 Task: Make in the project AgileDream a sprint 'Automated Testing Sprint'. Create in the project AgileDream a sprint 'Automated Testing Sprint'. Add in the project AgileDream a sprint 'Automated Testing Sprint'
Action: Mouse moved to (235, 61)
Screenshot: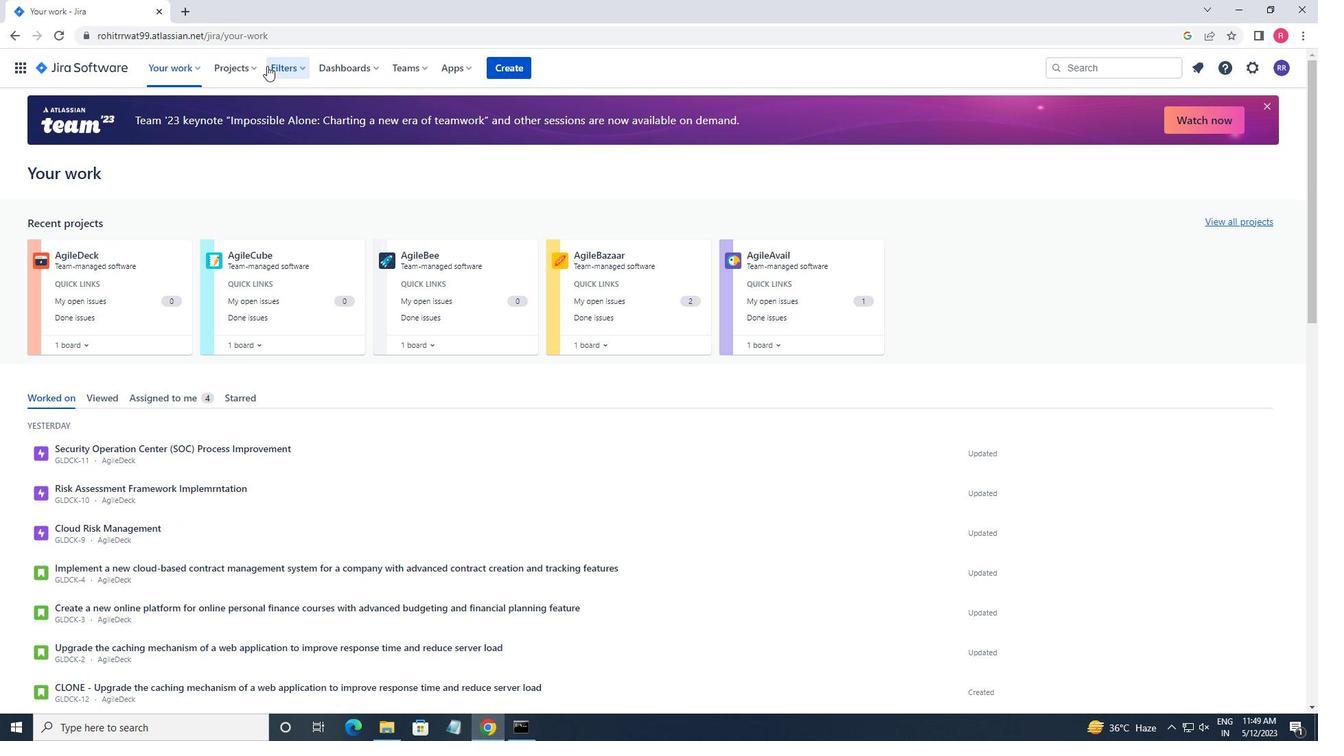 
Action: Mouse pressed left at (235, 61)
Screenshot: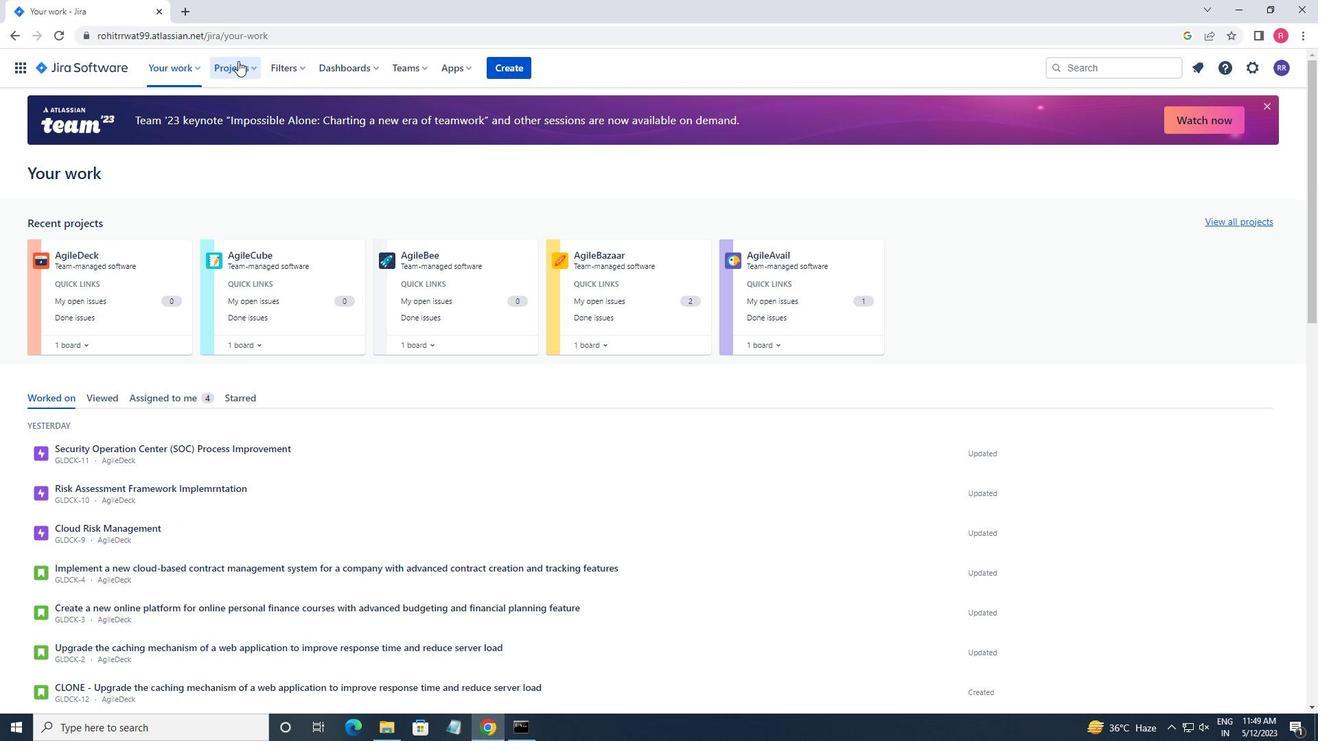 
Action: Mouse moved to (273, 116)
Screenshot: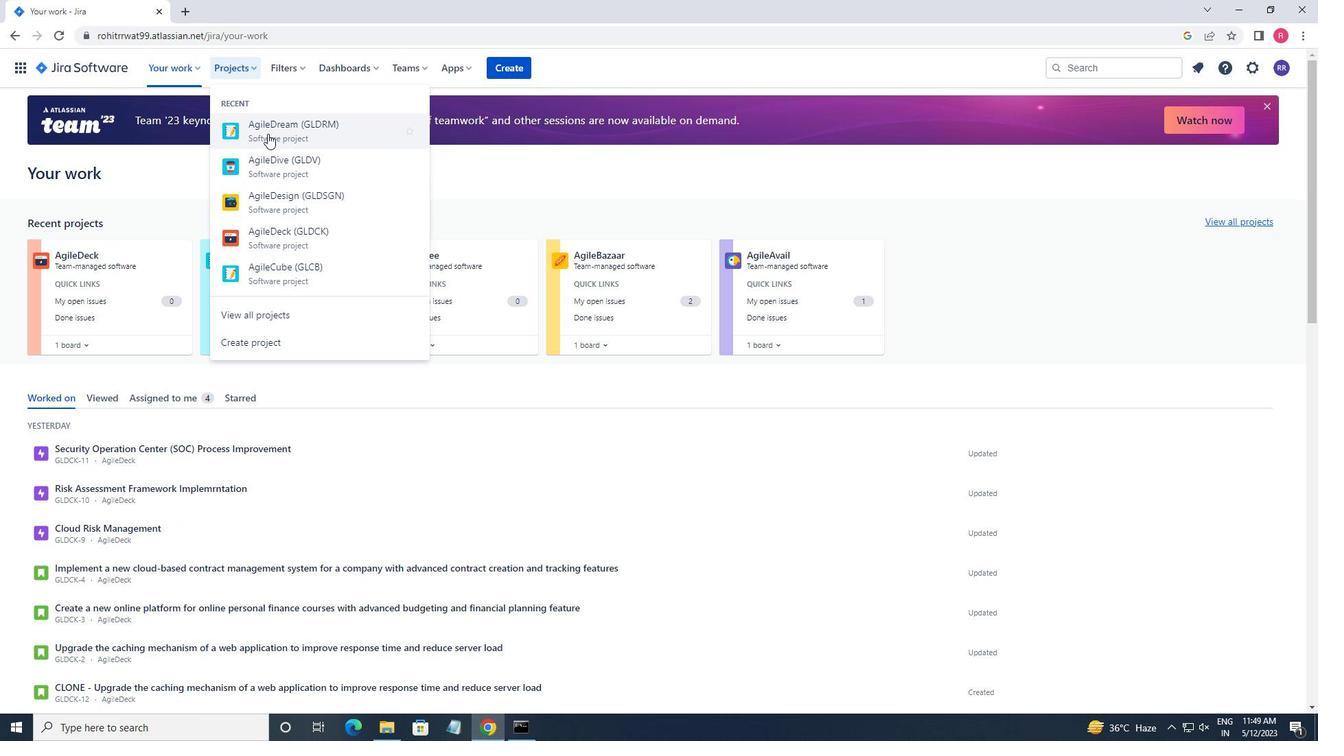 
Action: Mouse pressed left at (273, 116)
Screenshot: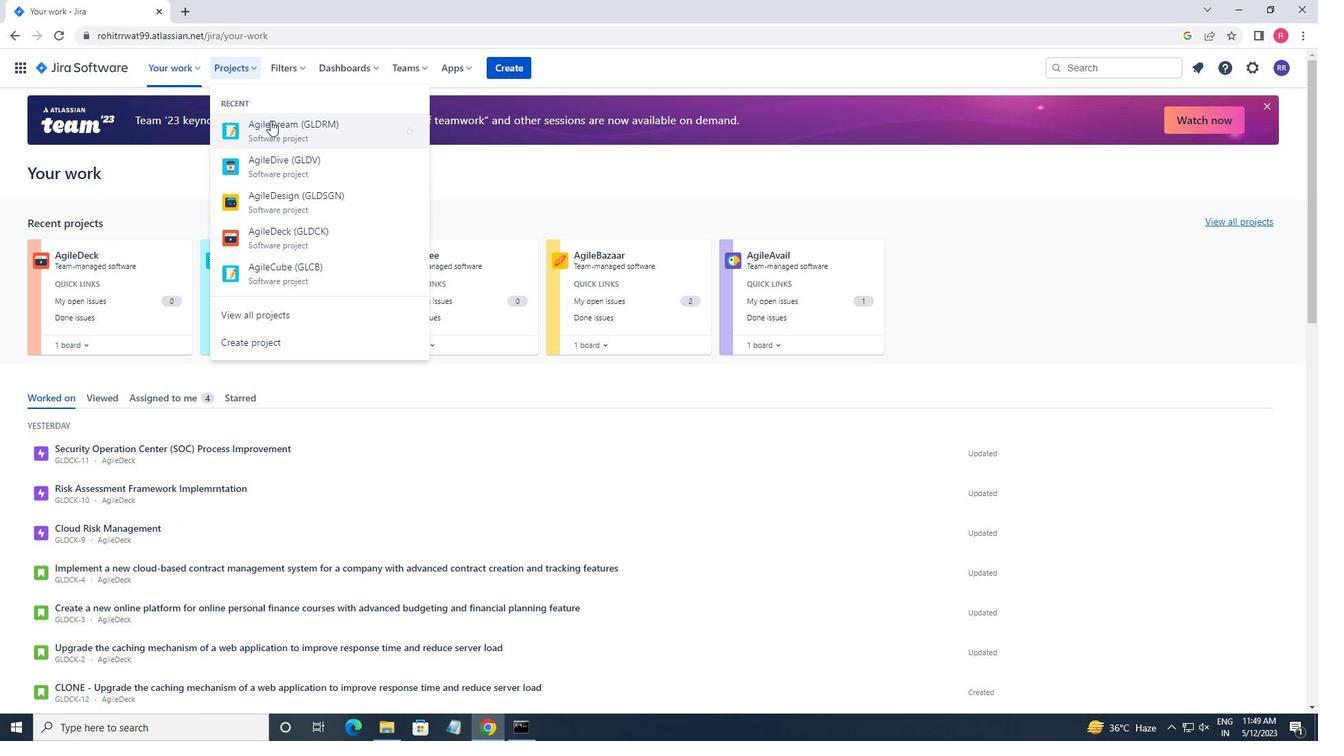 
Action: Mouse moved to (65, 213)
Screenshot: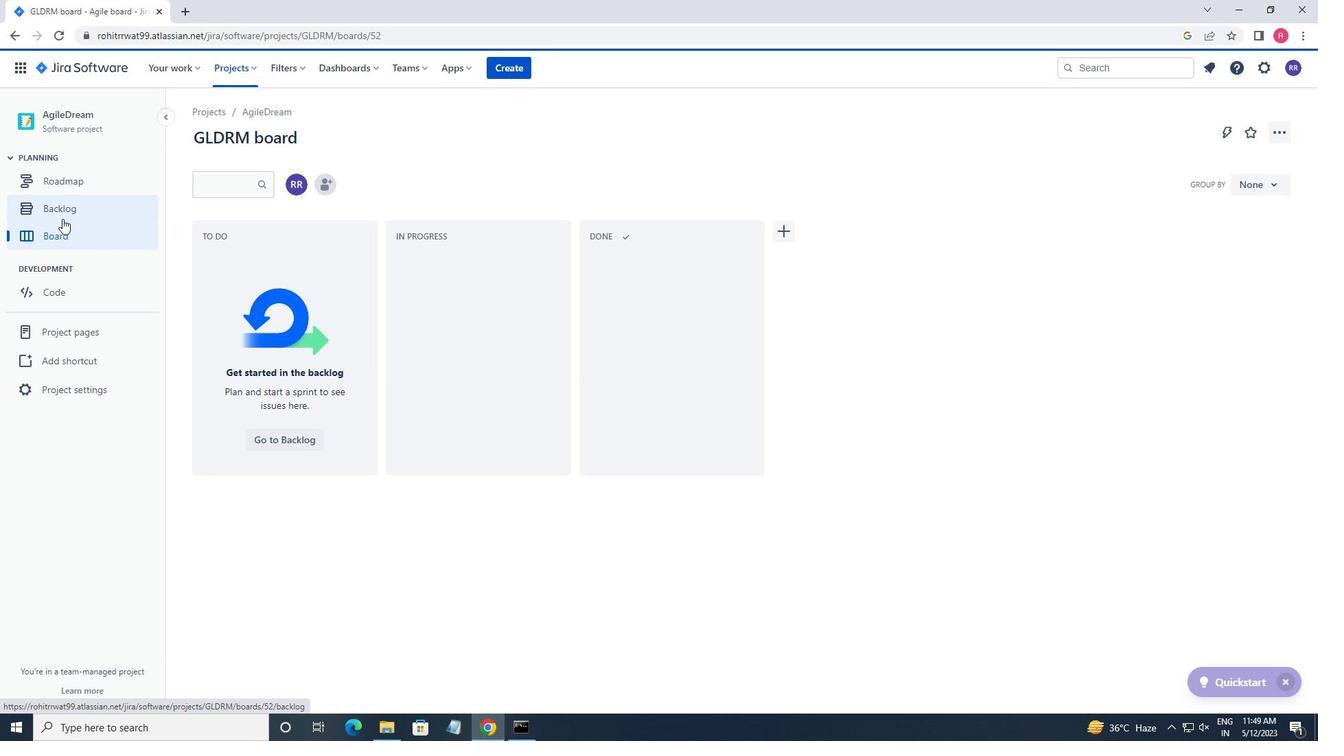 
Action: Mouse pressed left at (65, 213)
Screenshot: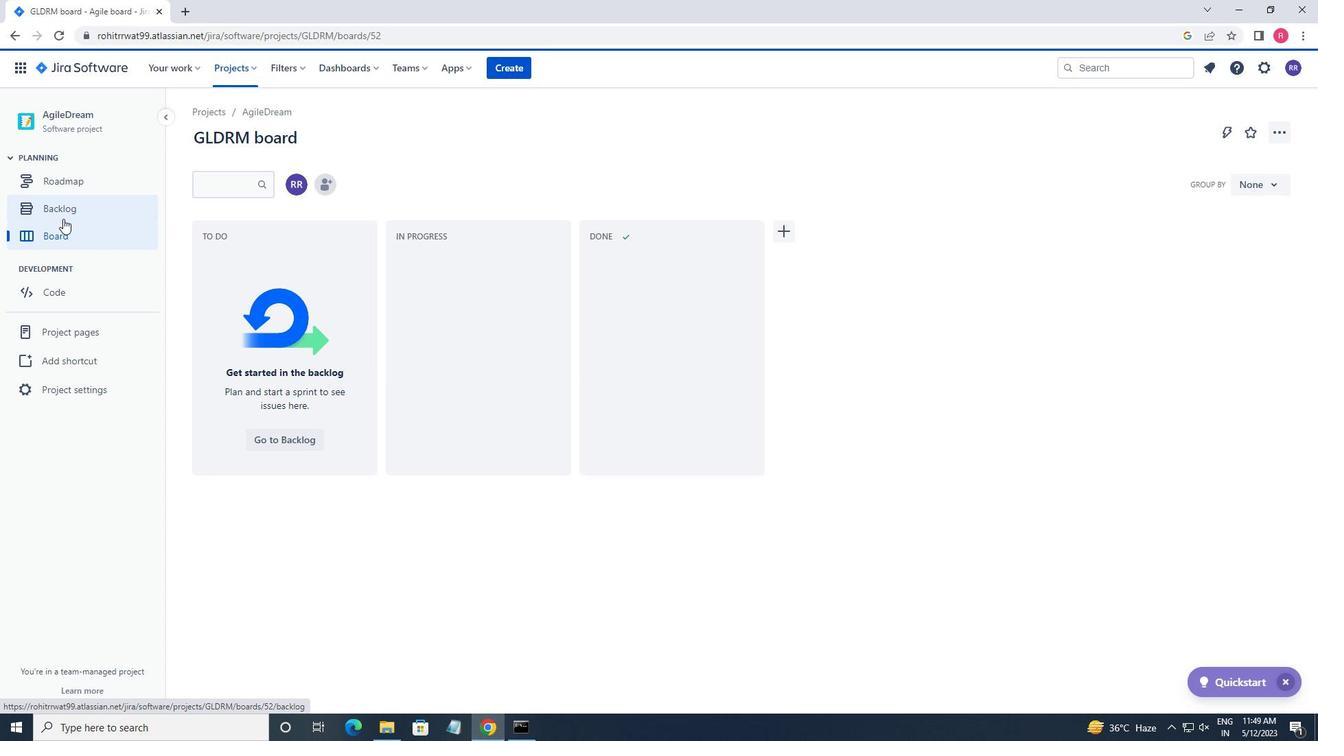 
Action: Mouse moved to (480, 219)
Screenshot: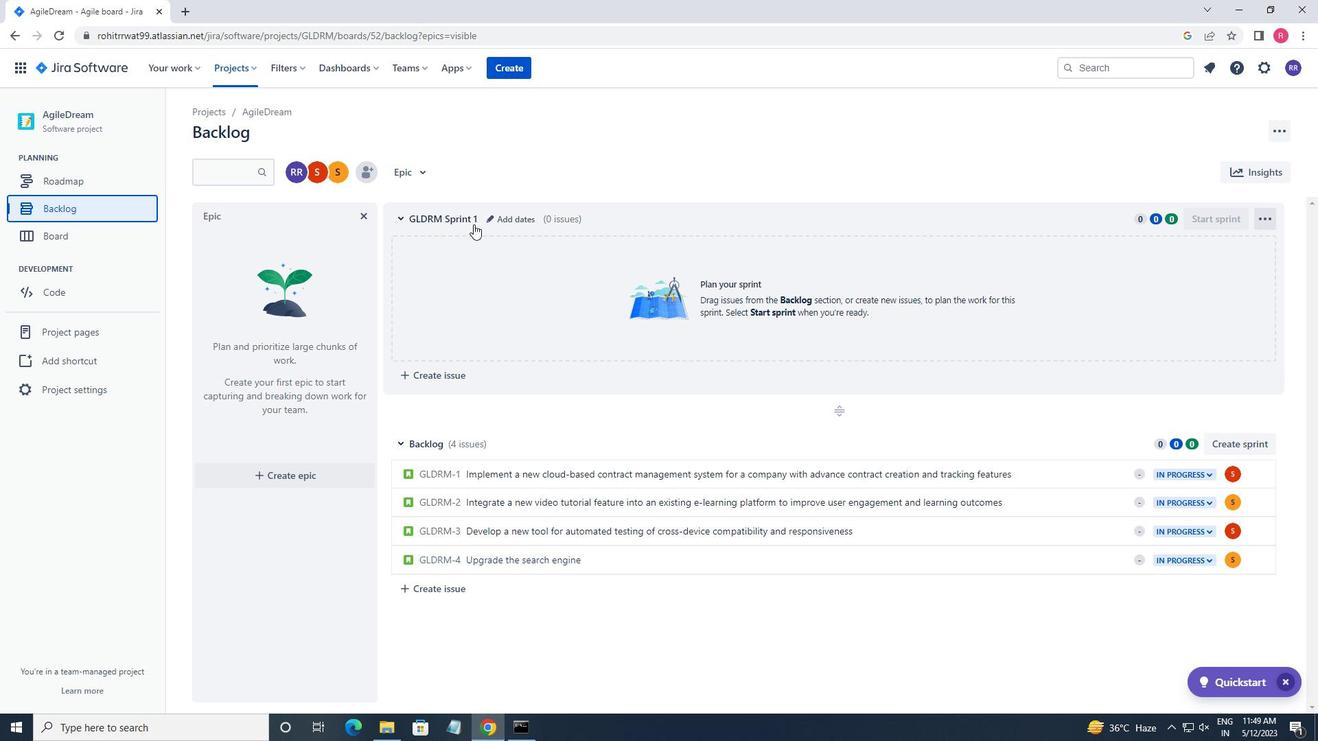 
Action: Mouse pressed left at (480, 219)
Screenshot: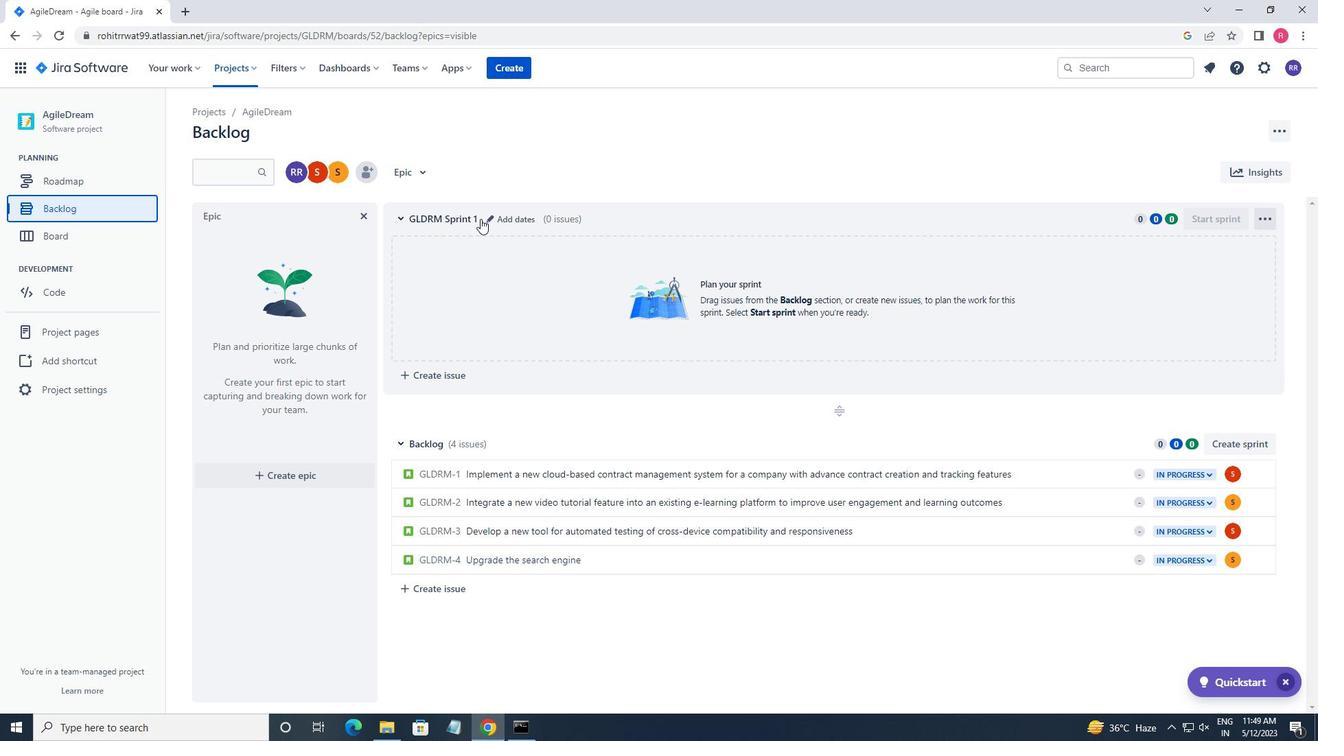 
Action: Mouse moved to (494, 218)
Screenshot: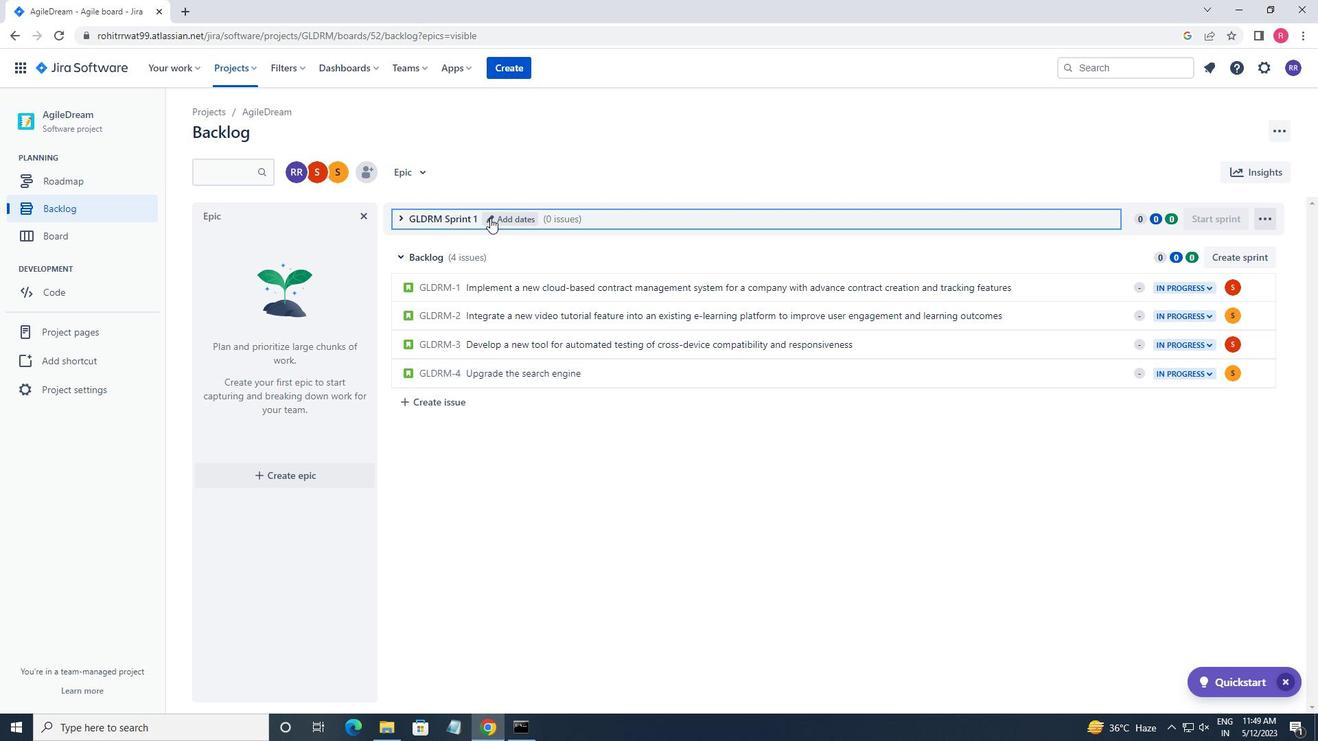 
Action: Mouse pressed left at (494, 218)
Screenshot: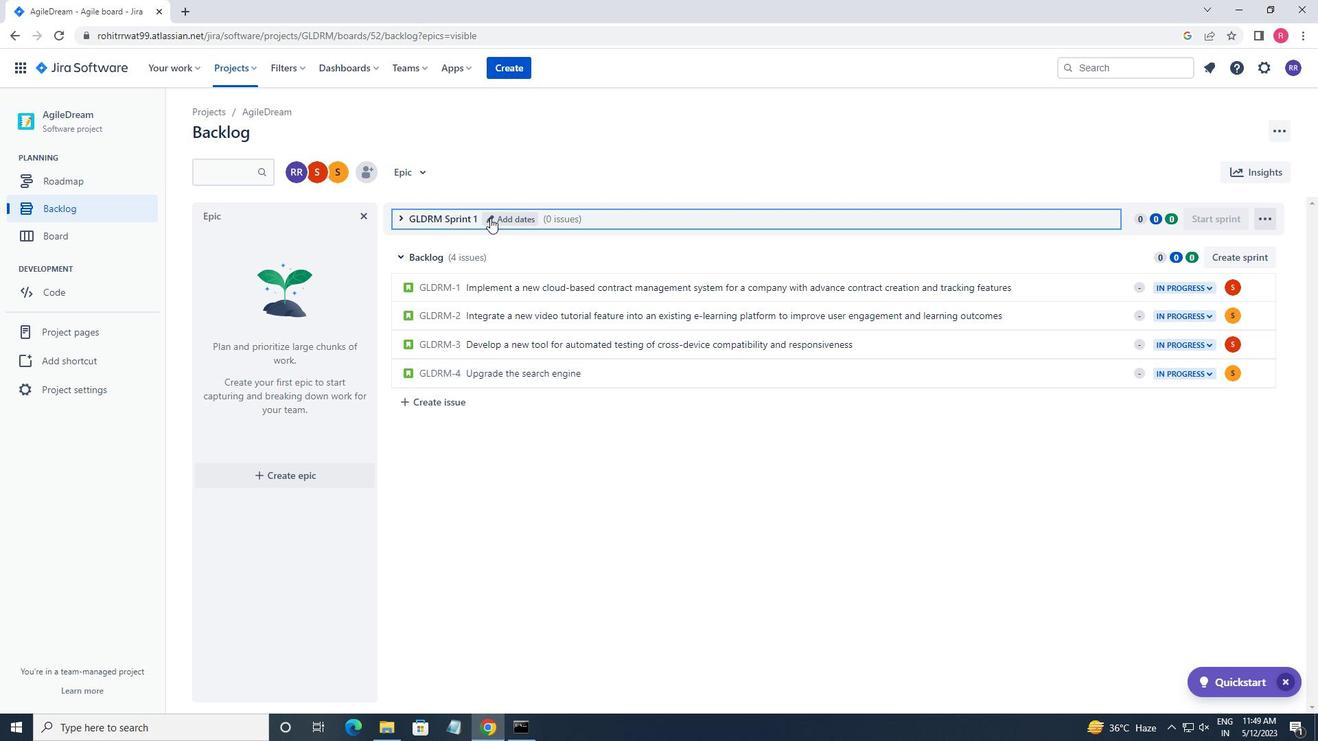 
Action: Mouse moved to (495, 219)
Screenshot: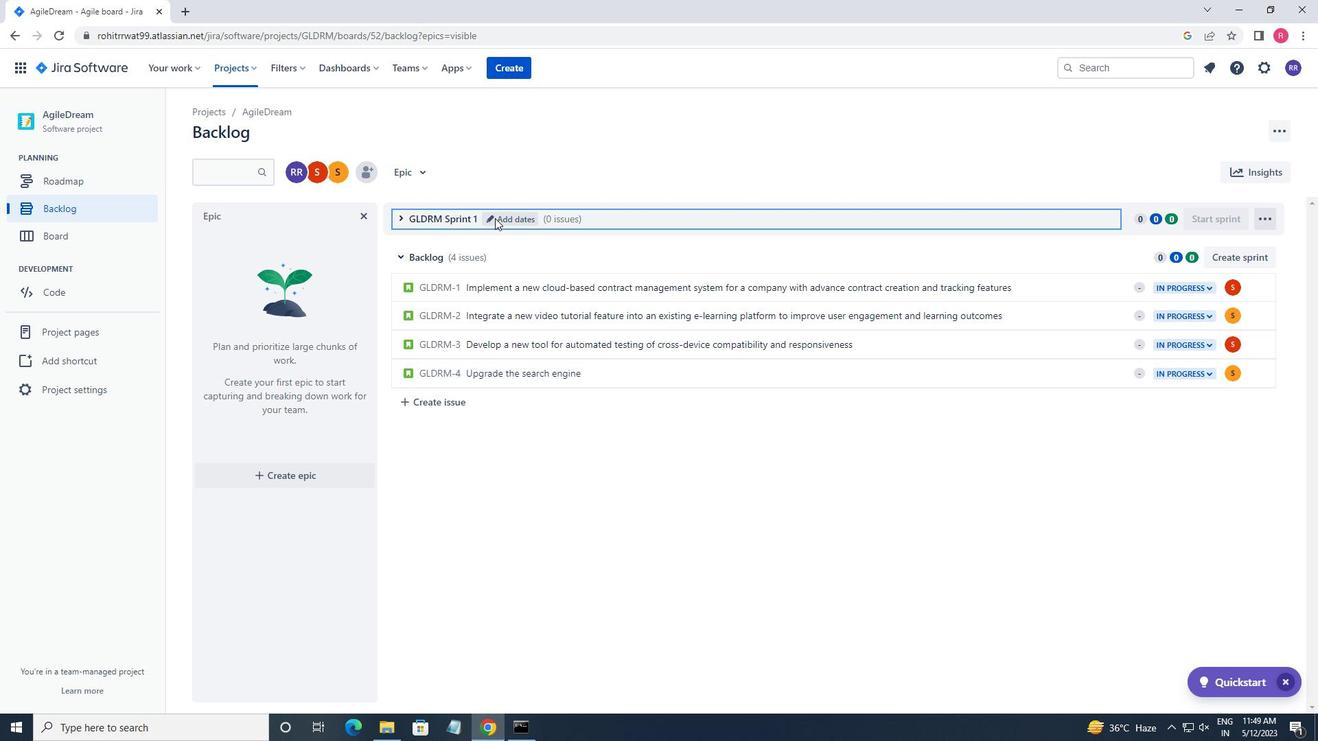 
Action: Key pressed <Key.backspace><Key.backspace><Key.backspace><Key.backspace><Key.backspace><Key.backspace><Key.backspace><Key.backspace><Key.backspace><Key.backspace><Key.backspace><Key.backspace><Key.backspace><Key.backspace><Key.backspace><Key.backspace><Key.backspace><Key.backspace><Key.backspace><Key.backspace><Key.backspace><Key.backspace><Key.backspace><Key.backspace><Key.shift>AUTOMATED<Key.space><Key.shift>TESTING<Key.space><Key.shift>SPRINT
Screenshot: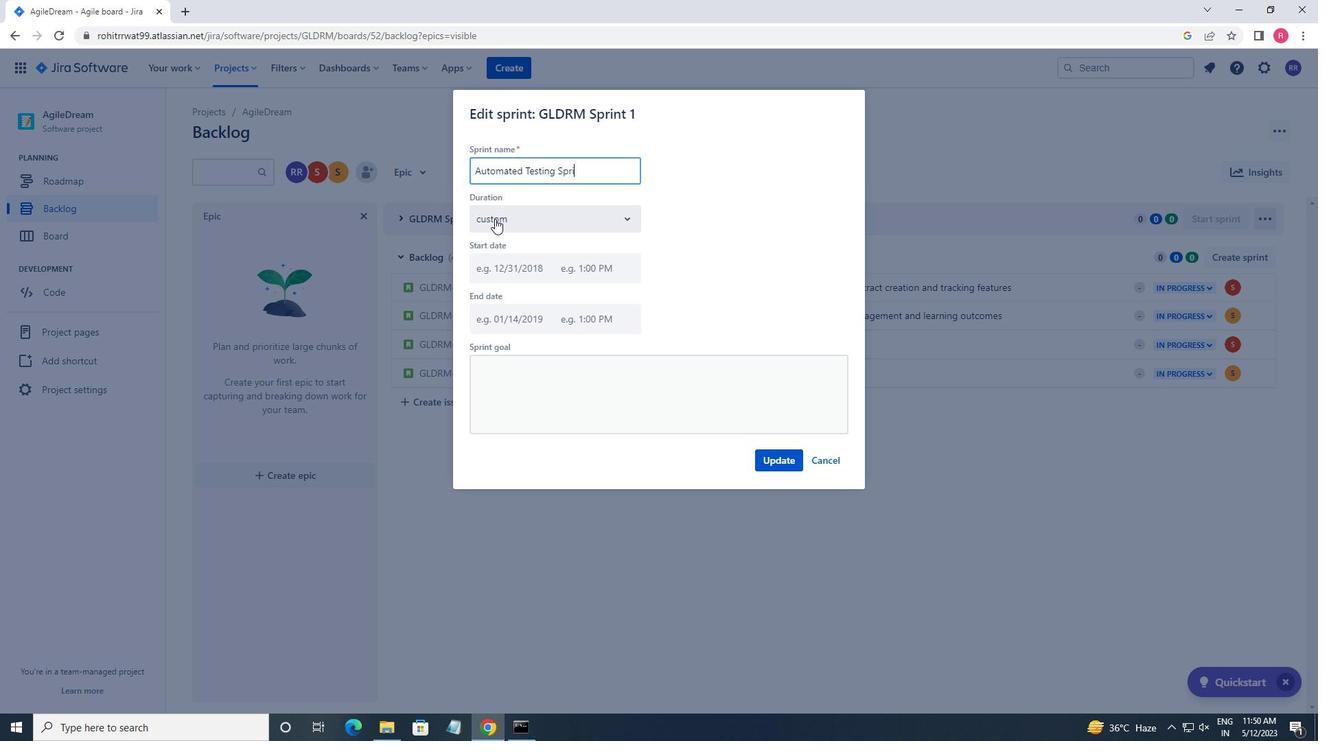 
Action: Mouse moved to (791, 452)
Screenshot: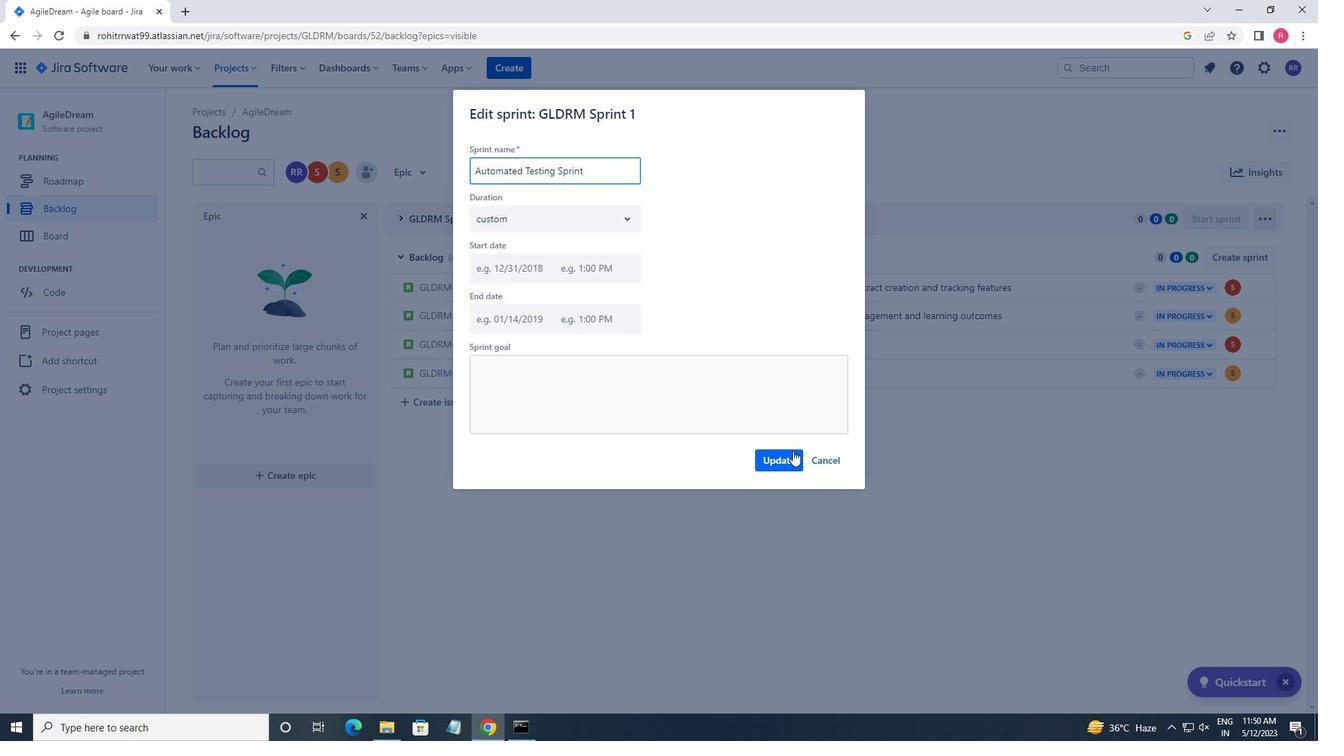 
Action: Mouse pressed left at (791, 452)
Screenshot: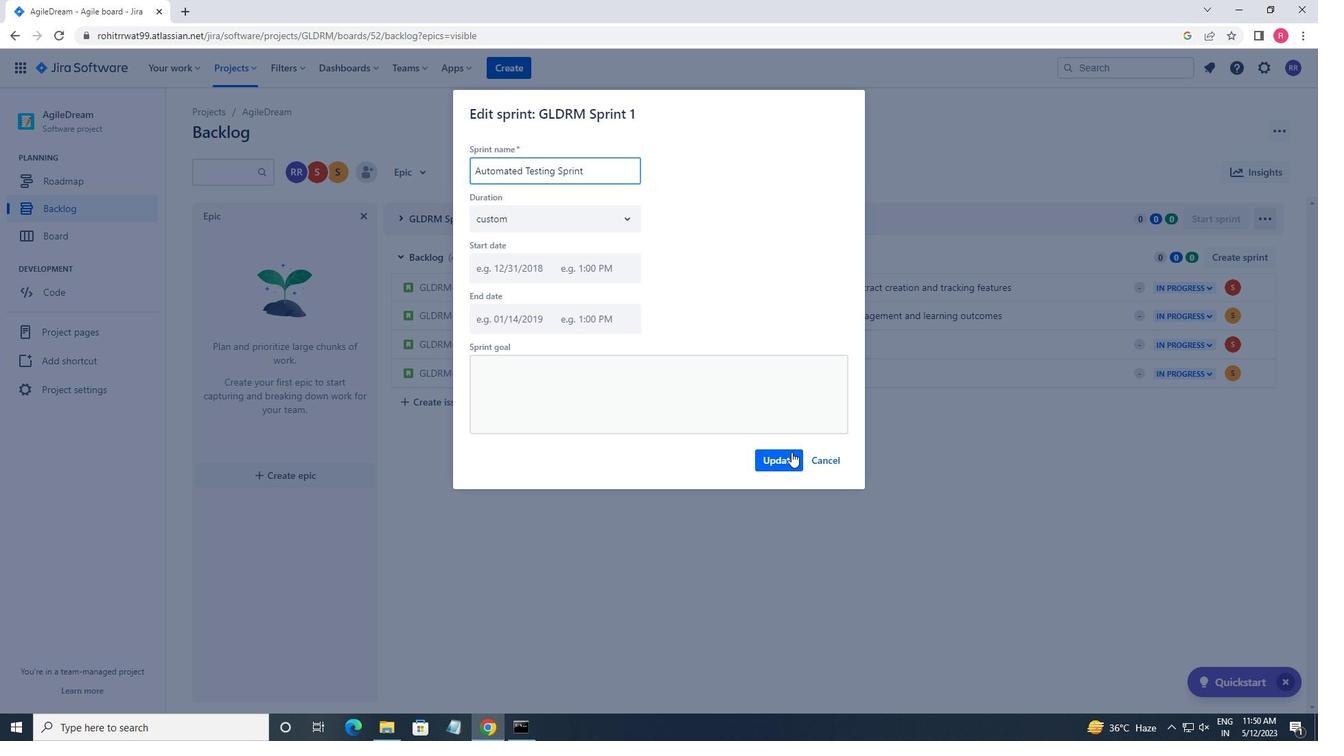 
Action: Mouse moved to (800, 424)
Screenshot: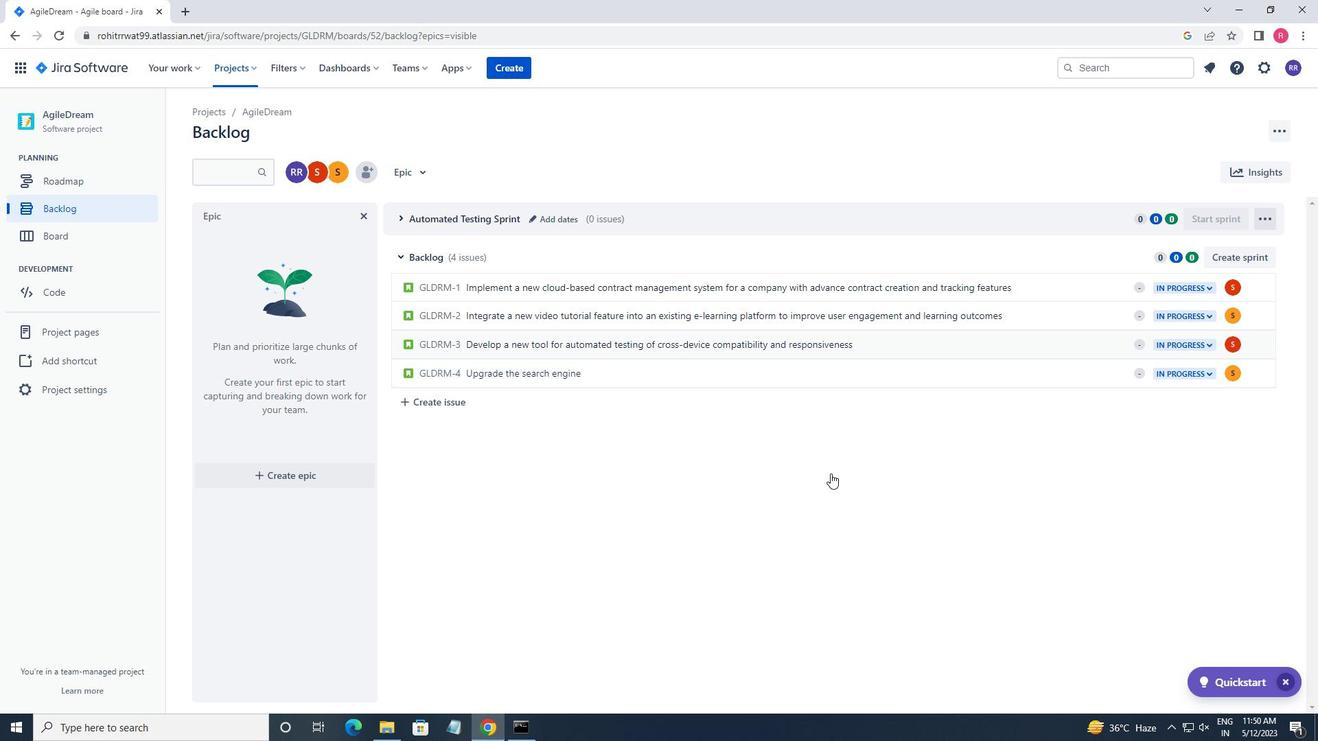 
Action: Mouse scrolled (800, 424) with delta (0, 0)
Screenshot: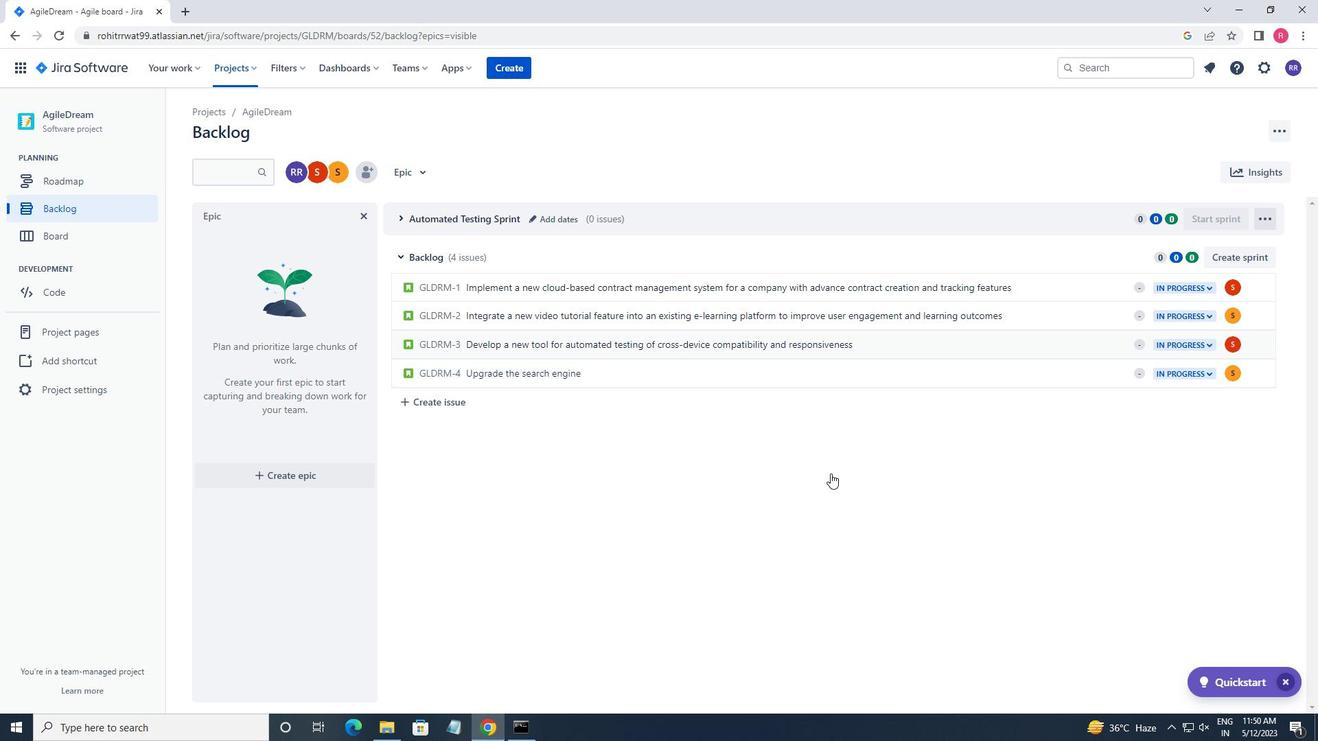 
Action: Mouse moved to (799, 420)
Screenshot: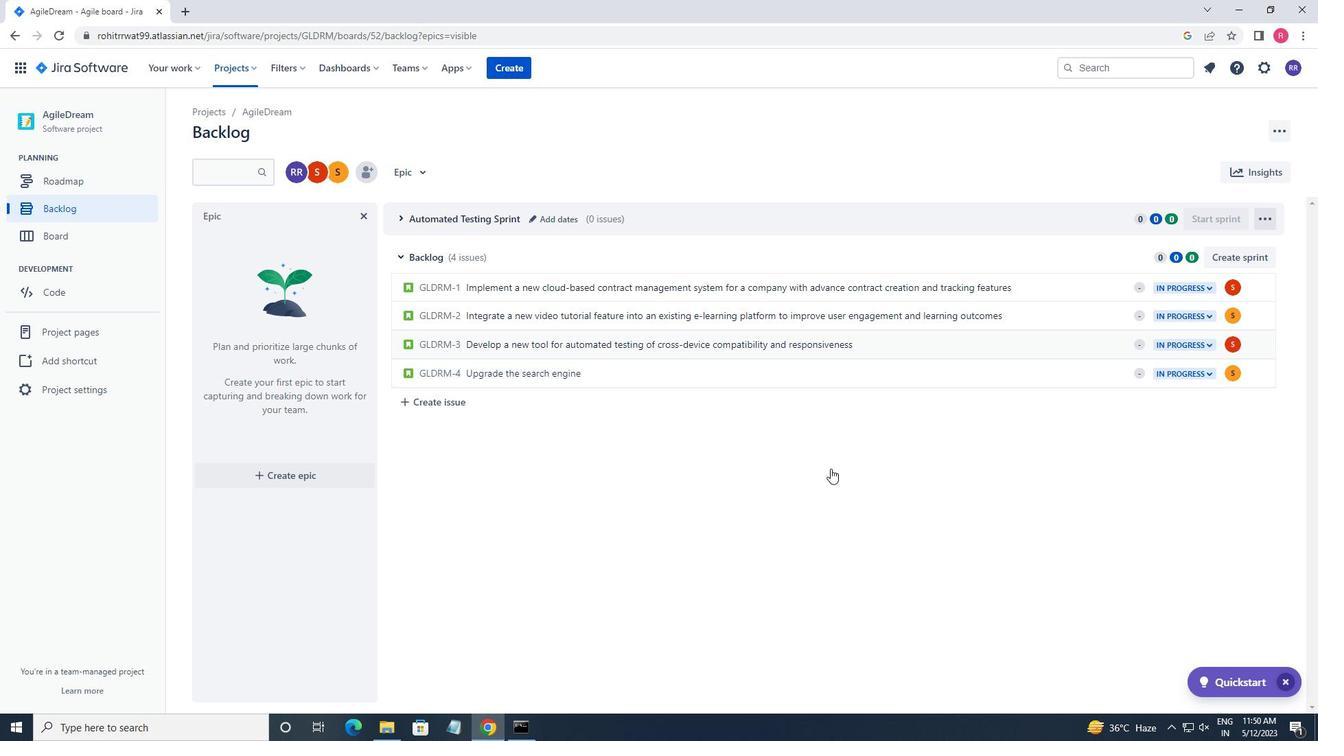 
Action: Mouse scrolled (799, 421) with delta (0, 0)
Screenshot: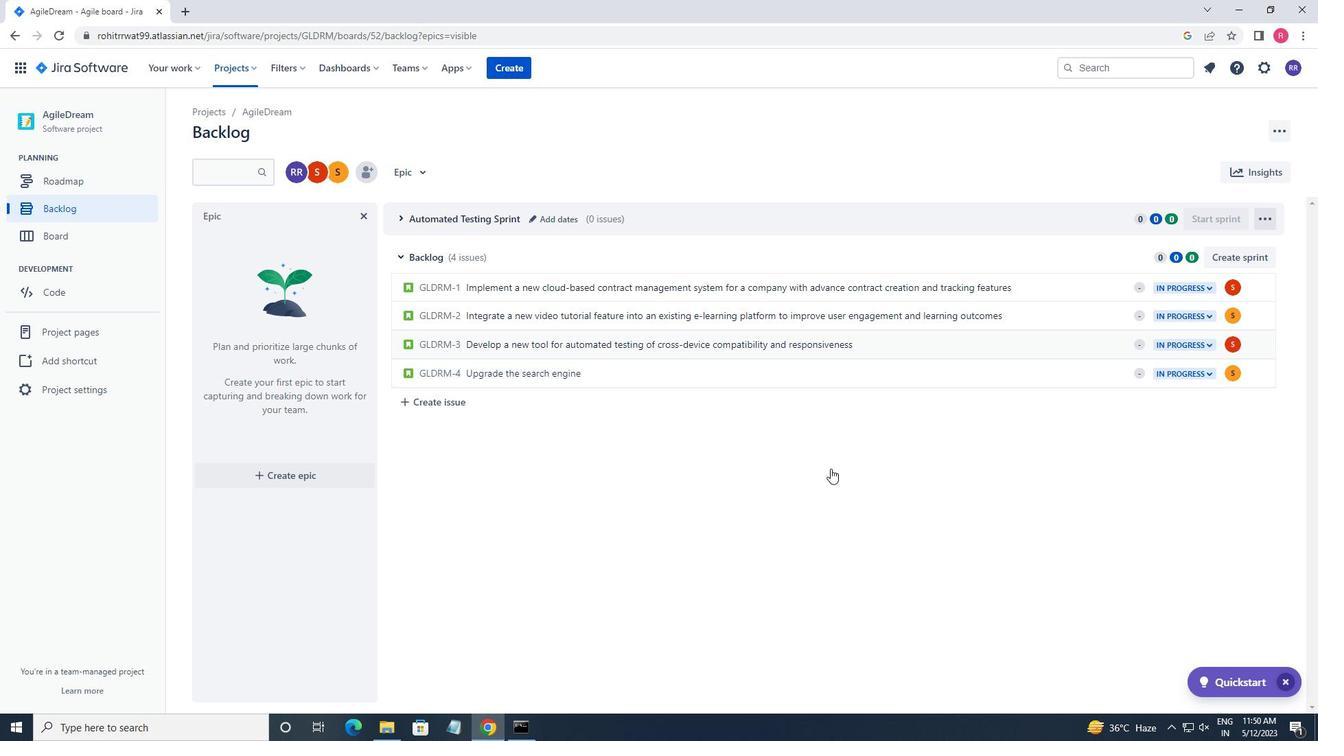 
Action: Mouse moved to (797, 413)
Screenshot: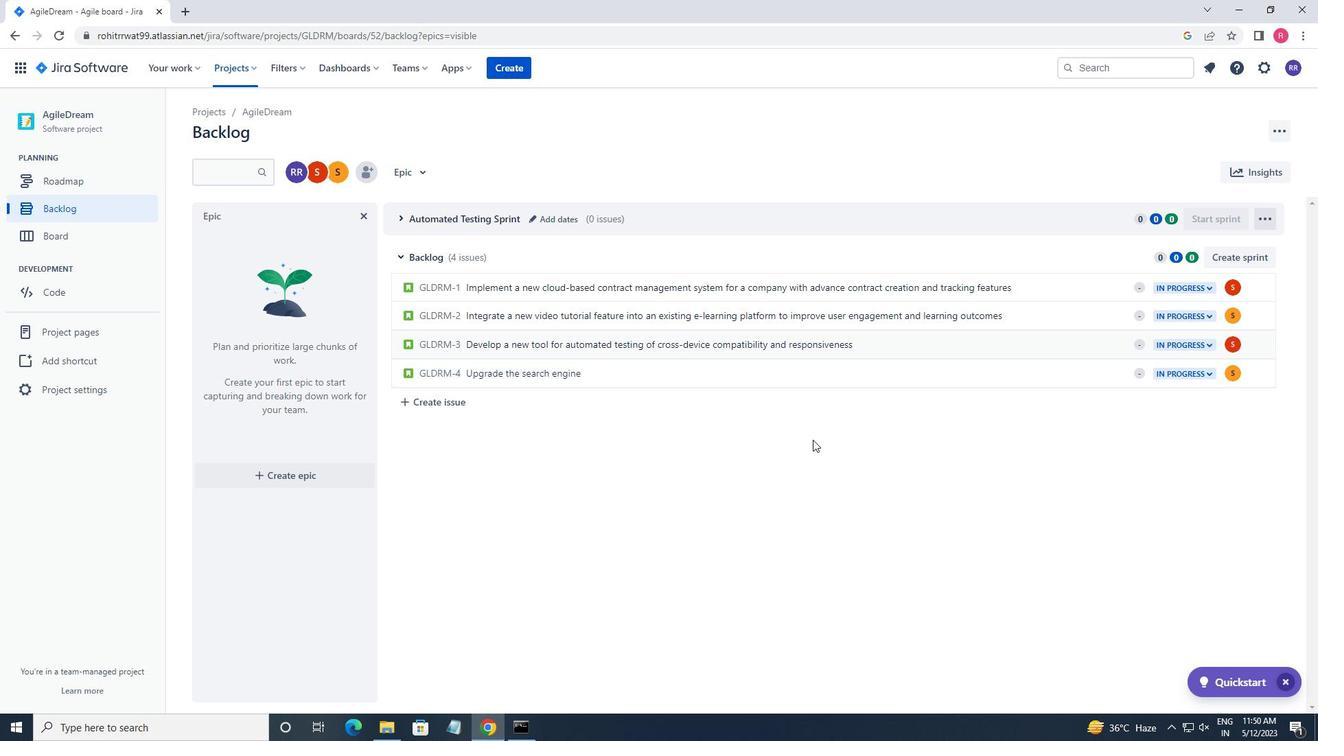 
Action: Mouse scrolled (797, 414) with delta (0, 0)
Screenshot: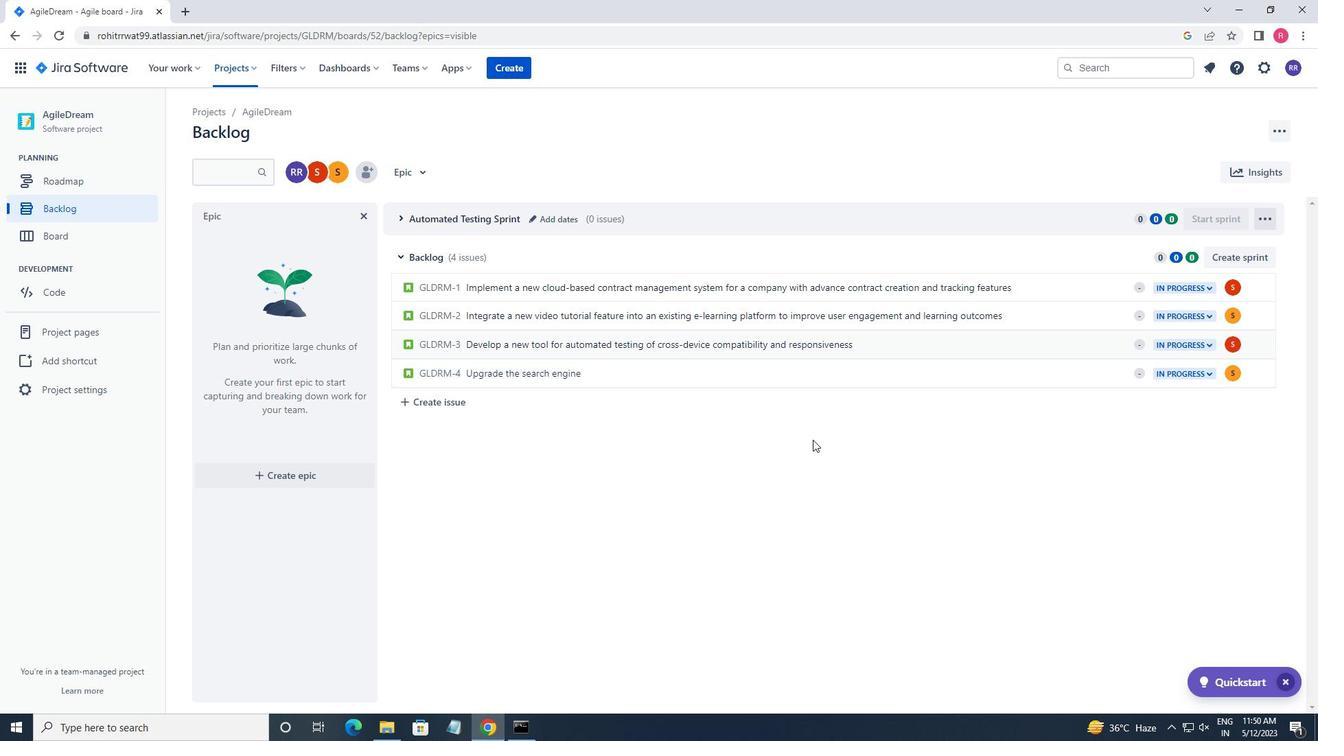 
Action: Mouse moved to (1255, 251)
Screenshot: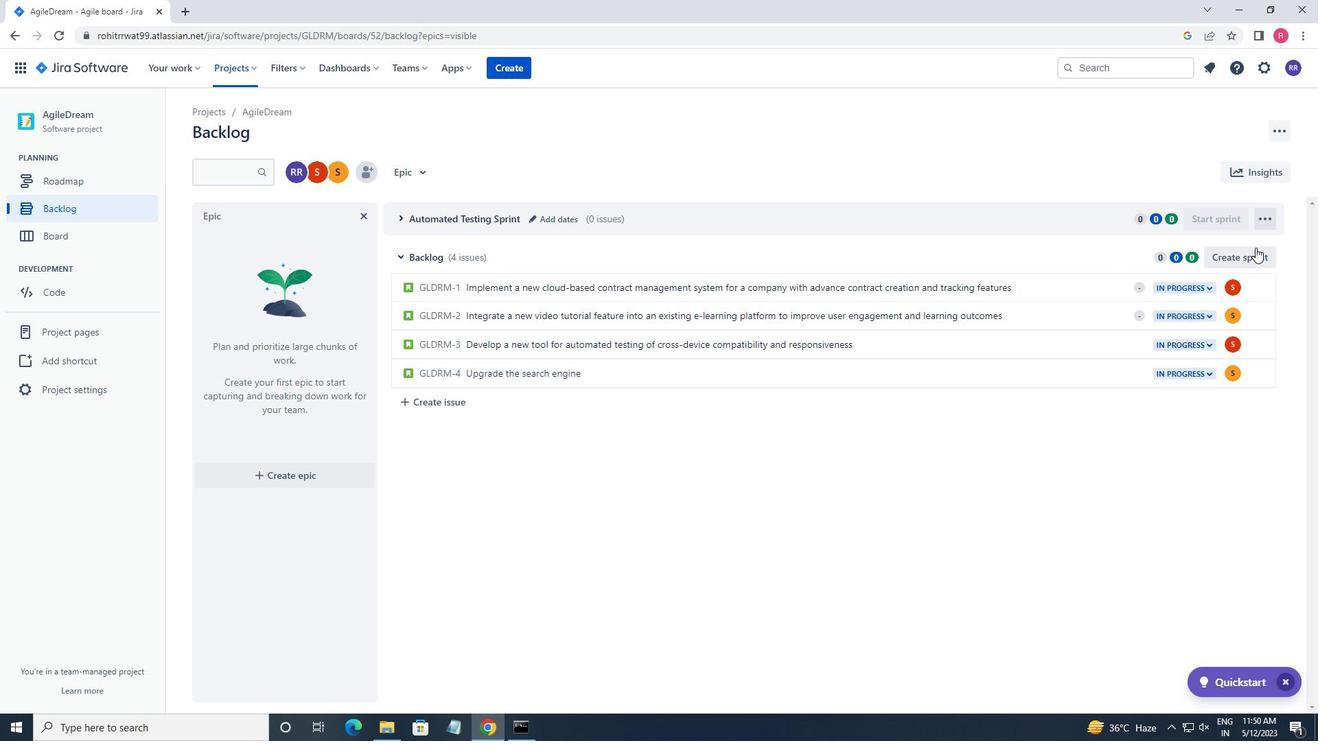 
Action: Mouse pressed left at (1255, 251)
Screenshot: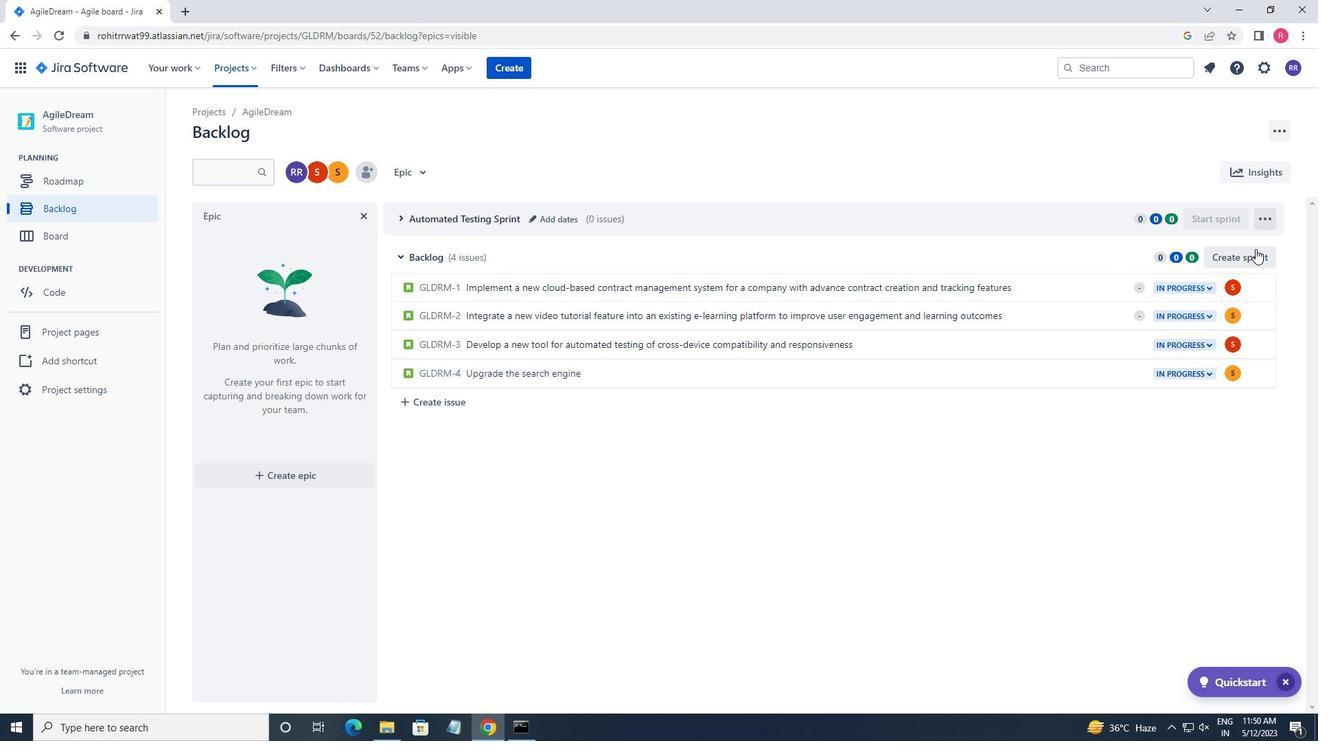 
Action: Mouse moved to (543, 257)
Screenshot: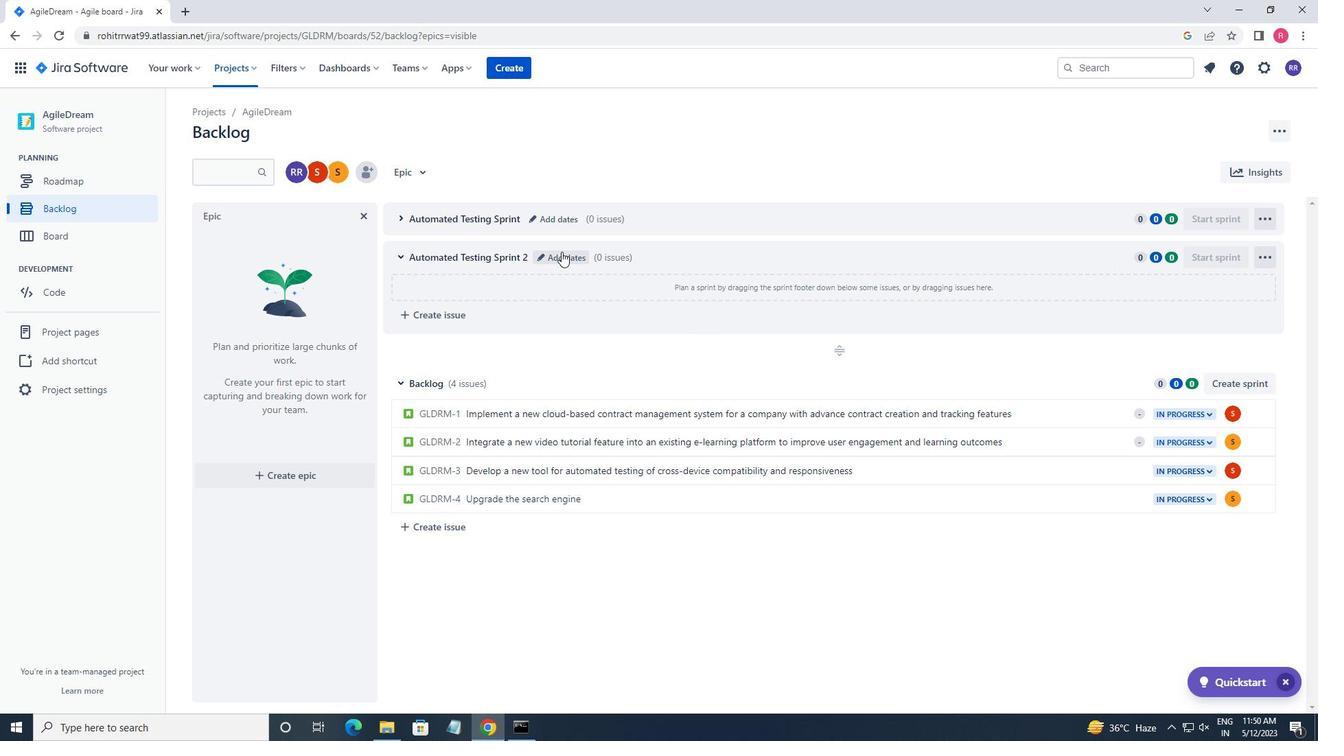 
Action: Mouse pressed left at (543, 257)
Screenshot: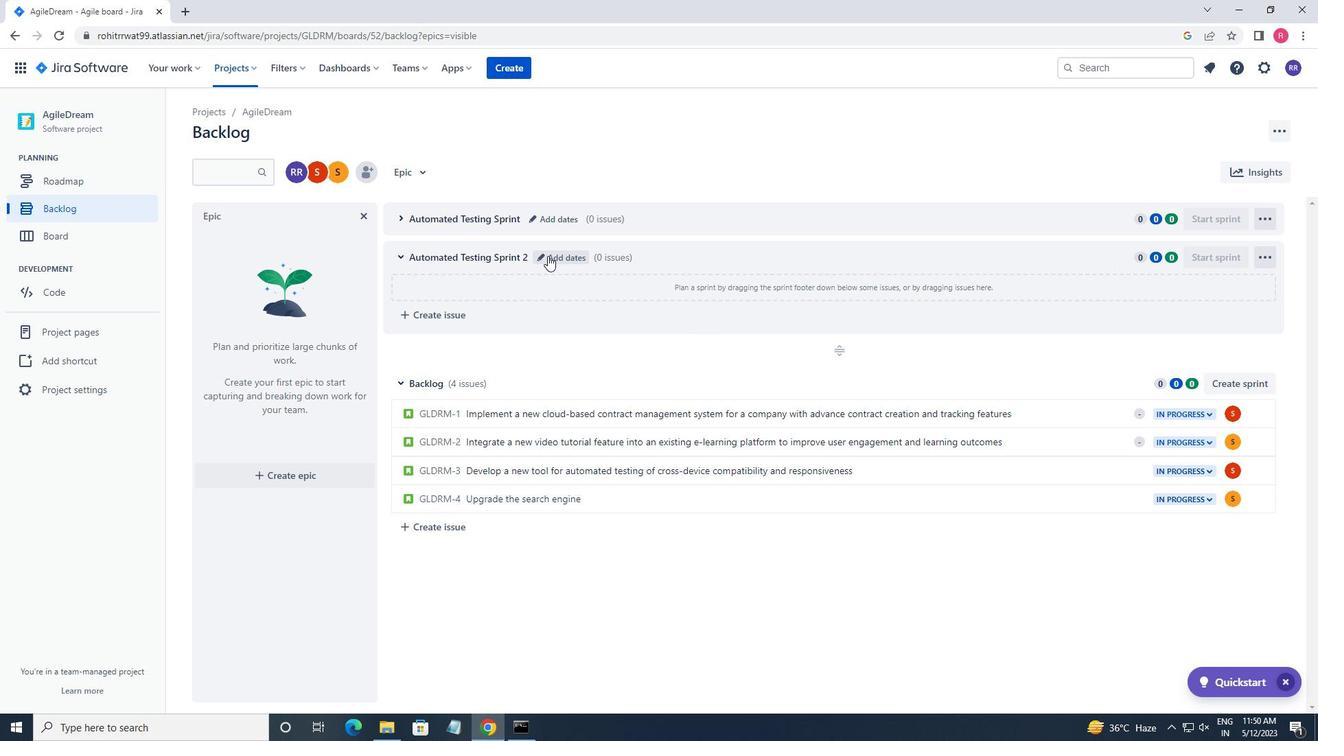 
Action: Mouse moved to (566, 190)
Screenshot: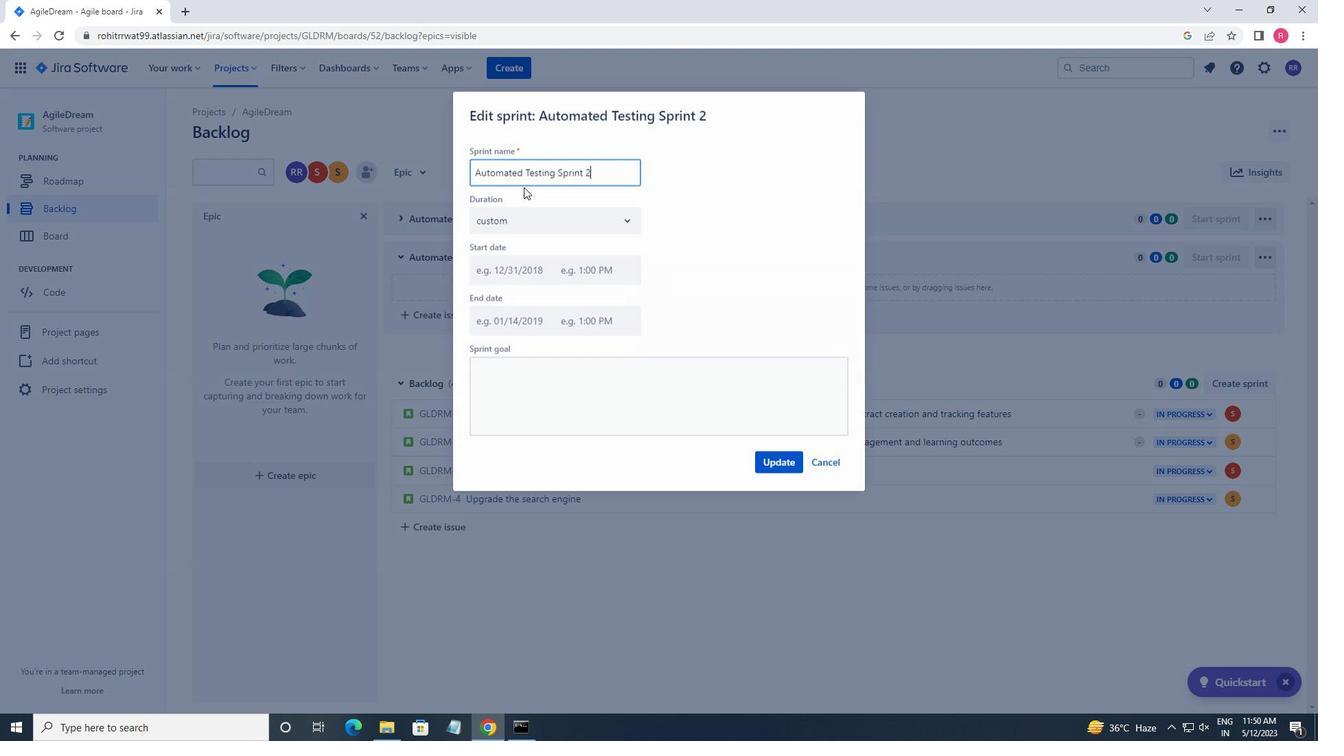 
Action: Key pressed <Key.backspace><Key.enter><Key.enter>
Screenshot: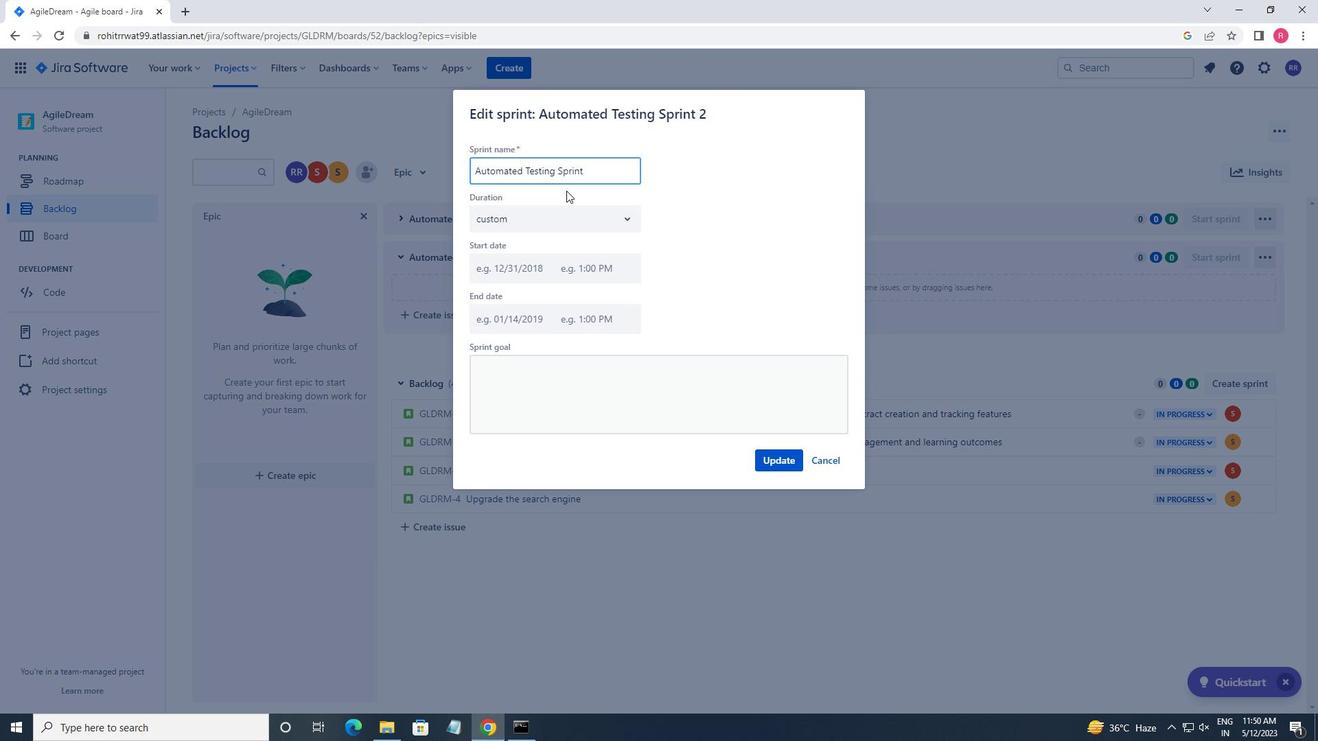 
Action: Mouse moved to (1254, 385)
Screenshot: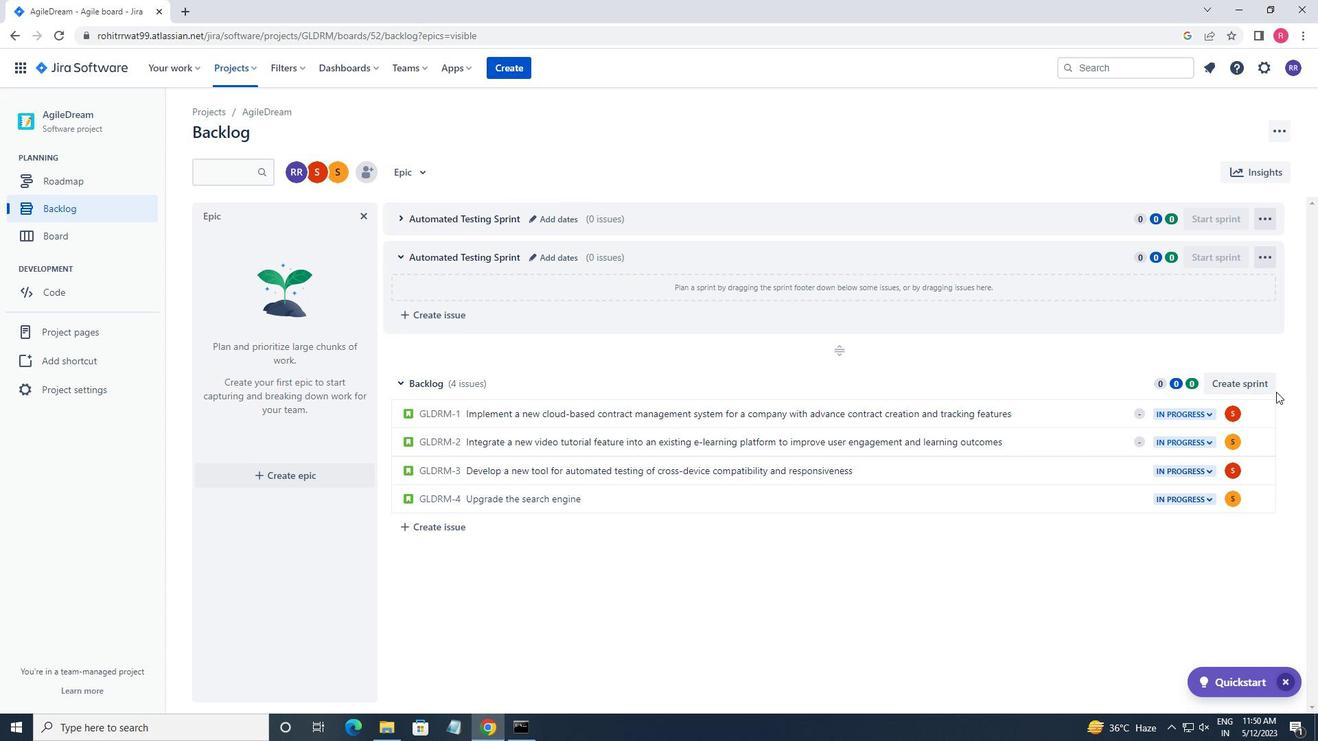 
Action: Mouse pressed left at (1254, 385)
Screenshot: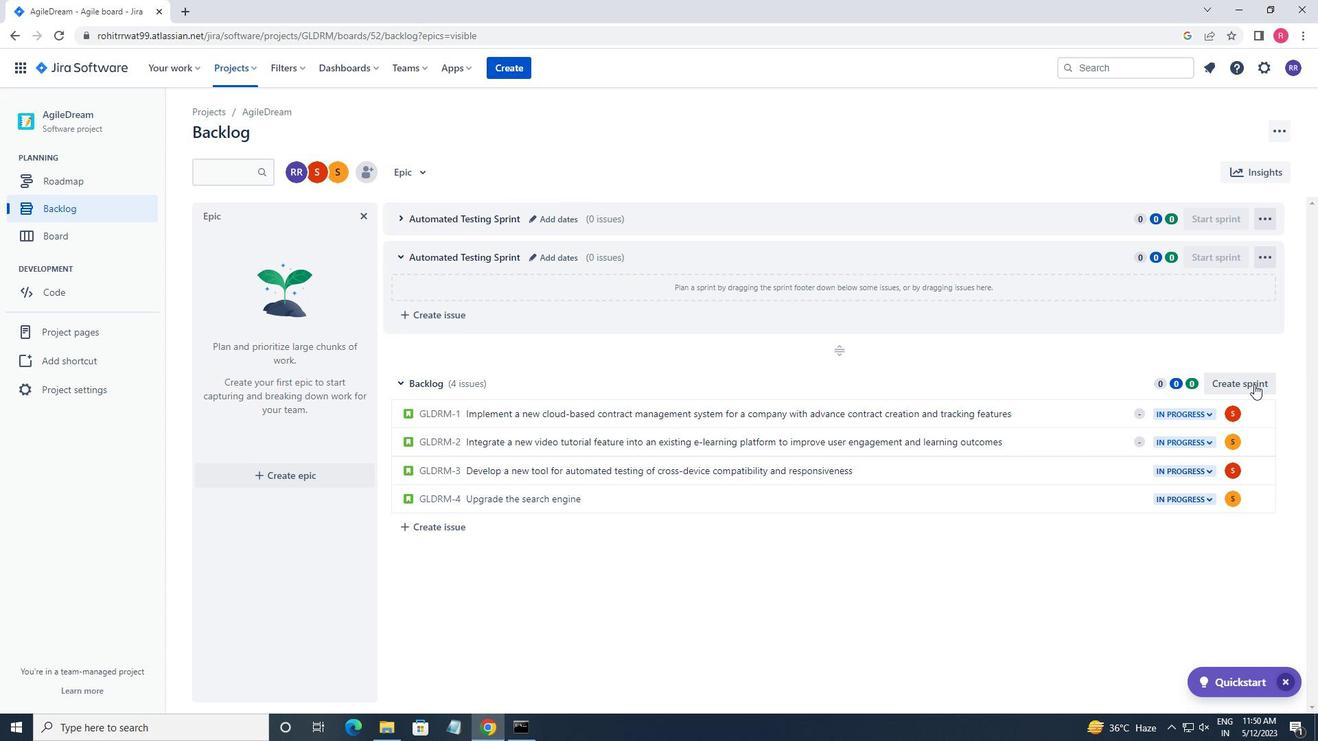 
Action: Mouse moved to (538, 386)
Screenshot: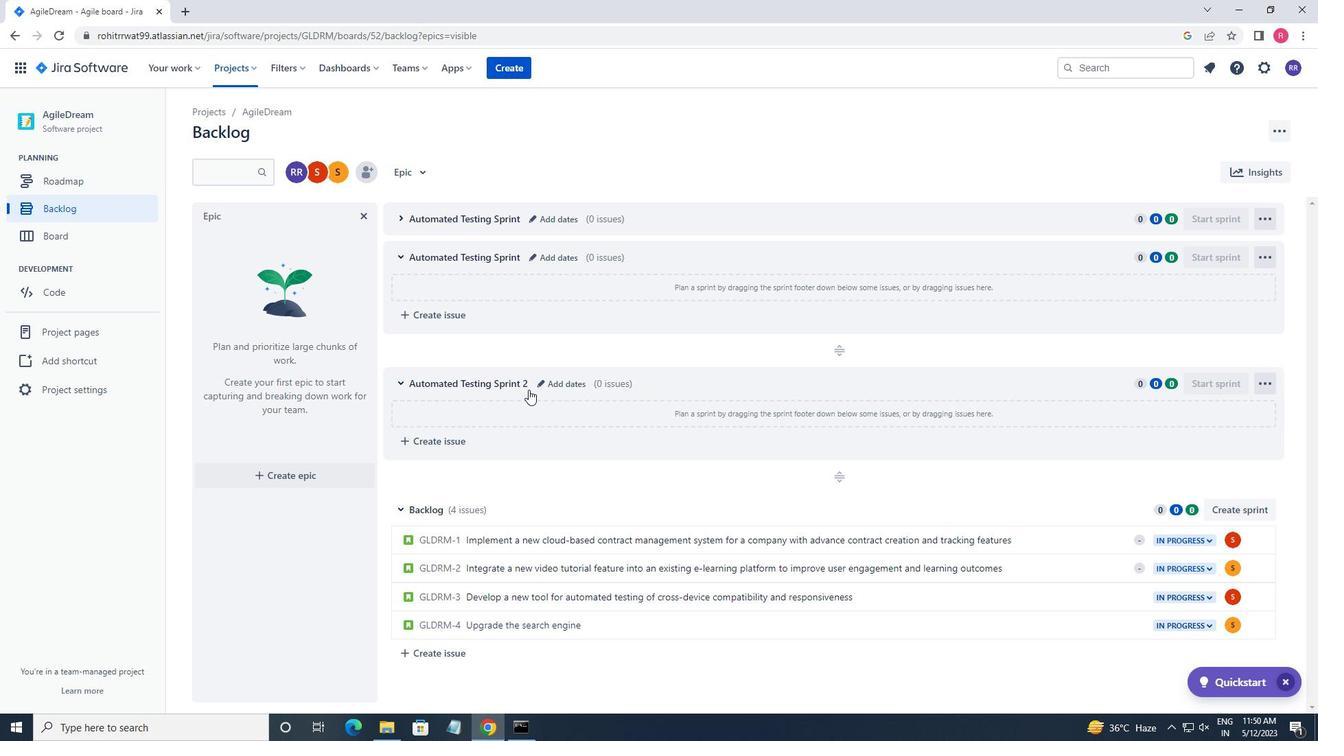 
Action: Mouse pressed left at (538, 386)
Screenshot: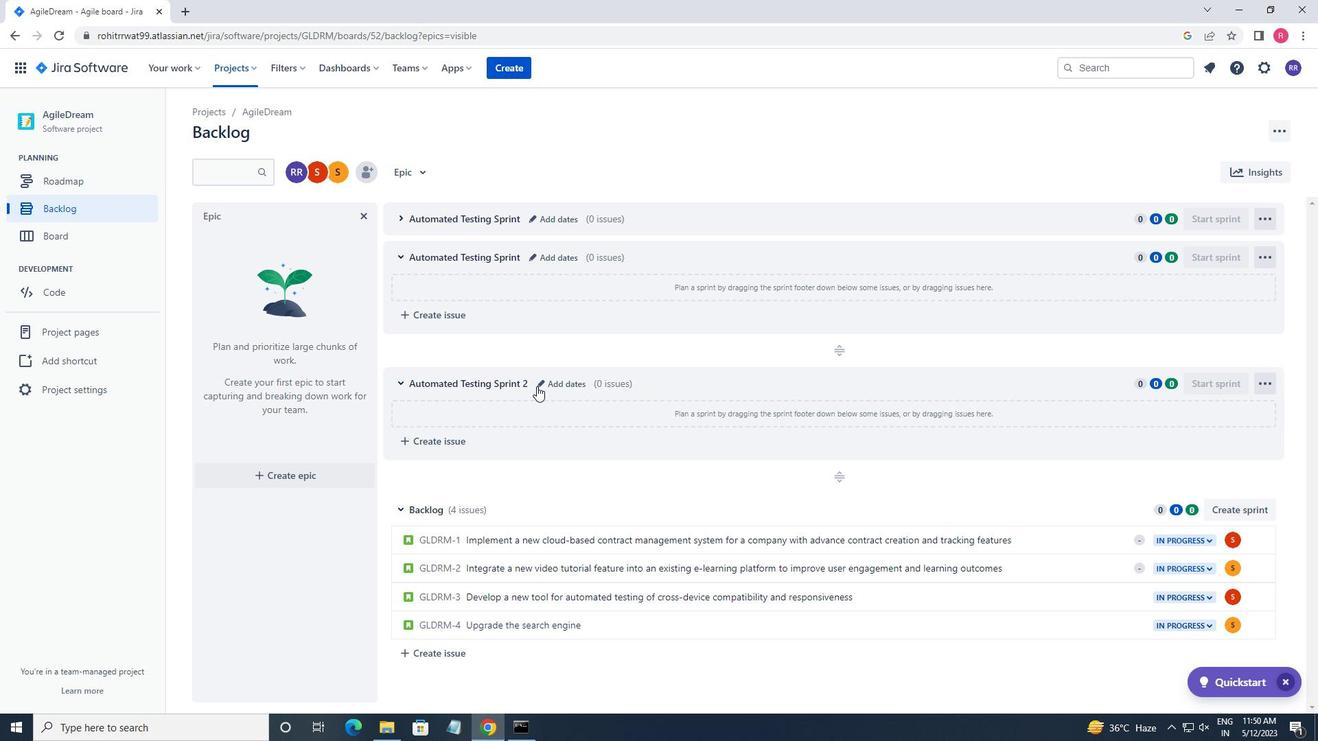 
Action: Mouse moved to (518, 346)
Screenshot: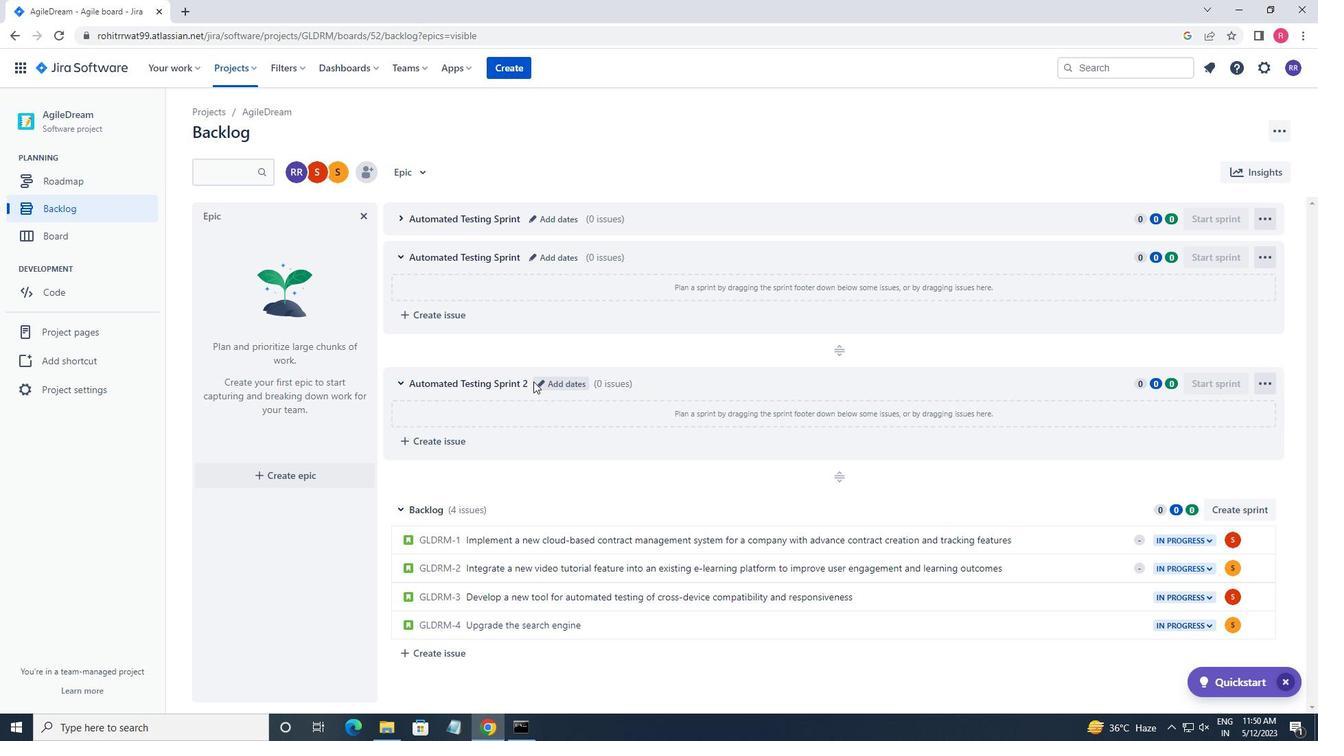 
Action: Key pressed <Key.backspace><Key.enter>
Screenshot: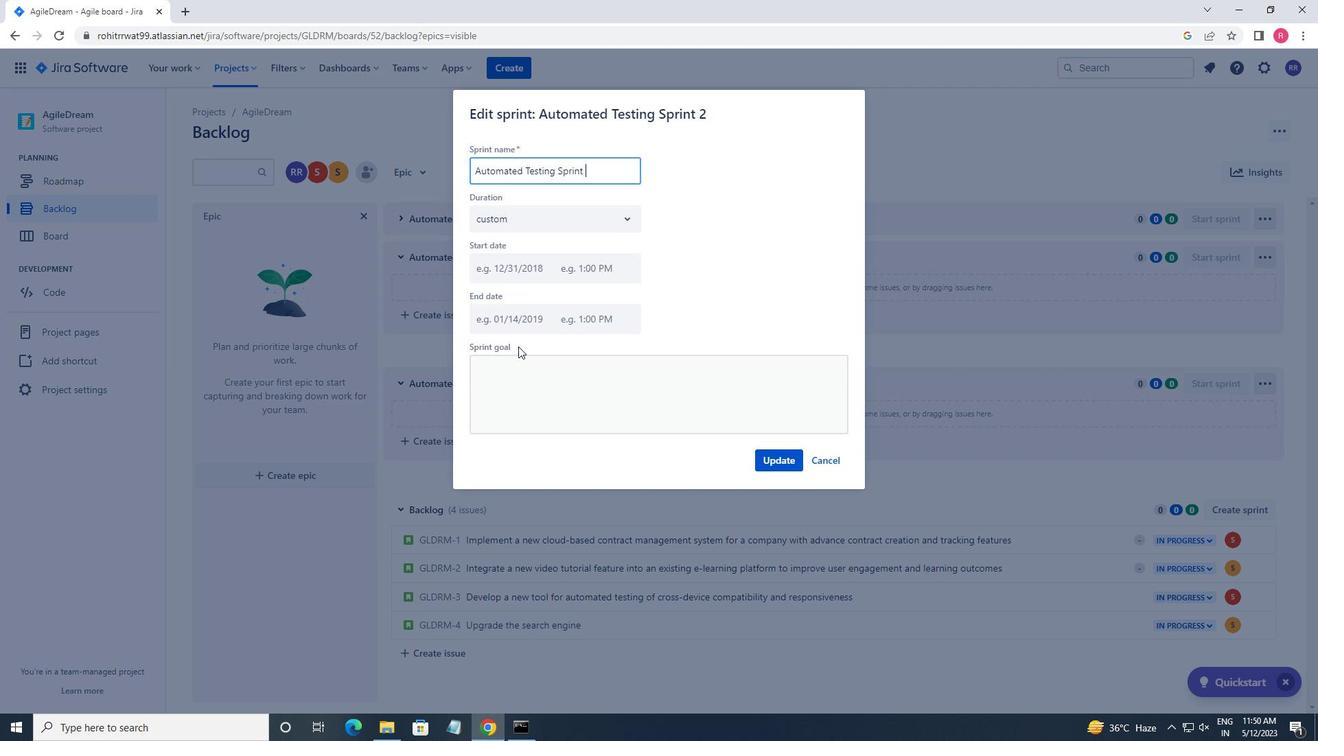 
Action: Mouse moved to (540, 345)
Screenshot: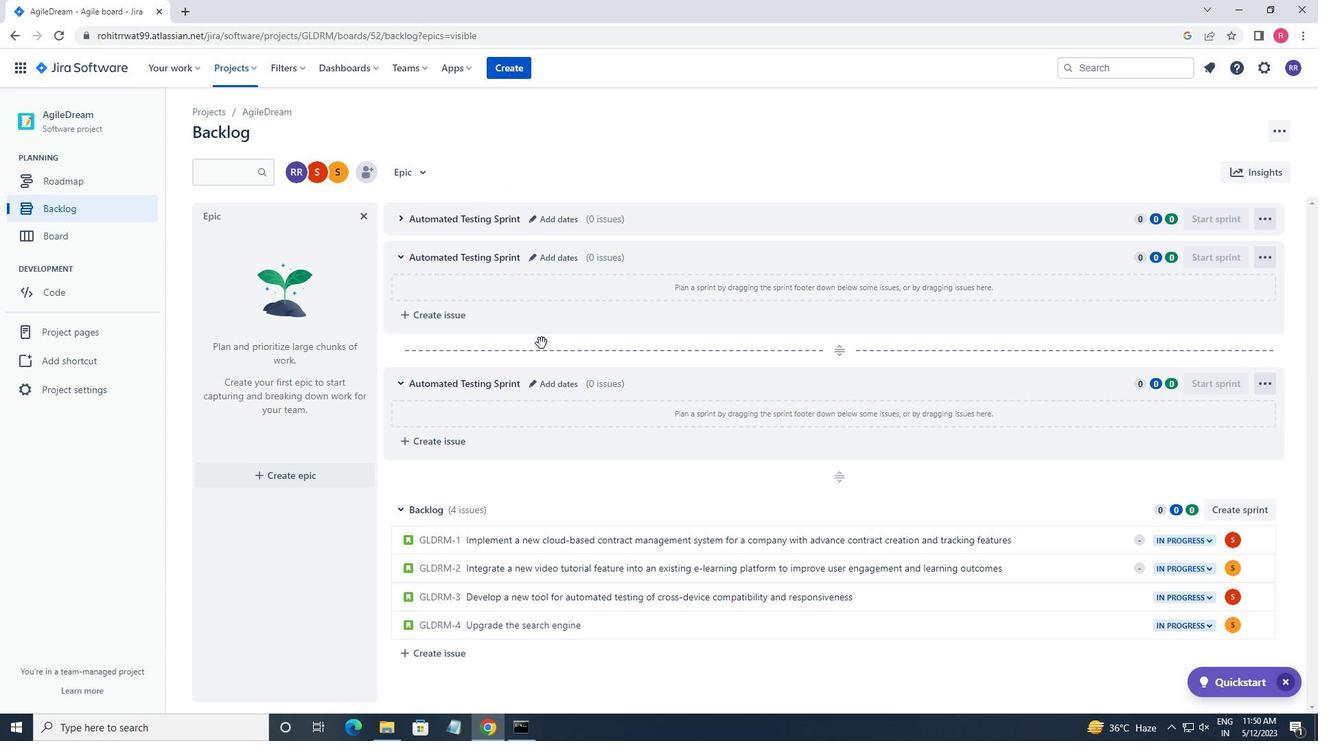 
